Task: Create in the project TrailPlan in Backlog an issue 'Implement a feature for users to share their location and find nearby friends', assign it to team member softage.2@softage.net and change the status to IN PROGRESS.
Action: Mouse moved to (87, 187)
Screenshot: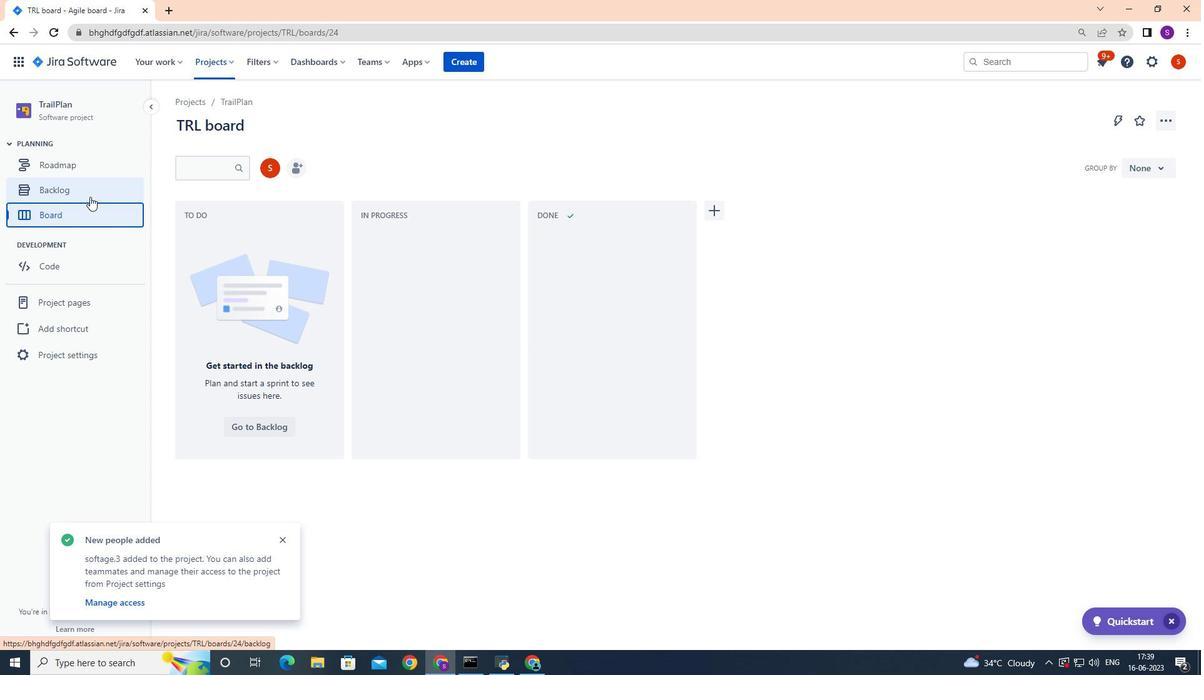 
Action: Mouse pressed left at (87, 187)
Screenshot: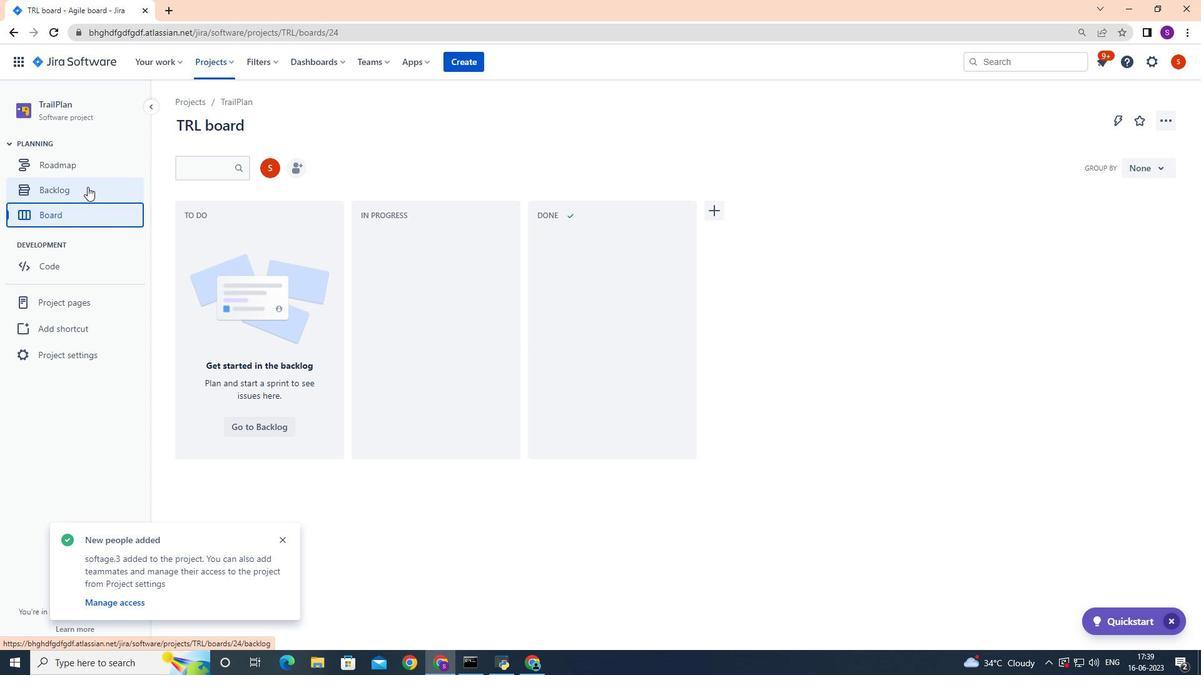 
Action: Mouse moved to (256, 250)
Screenshot: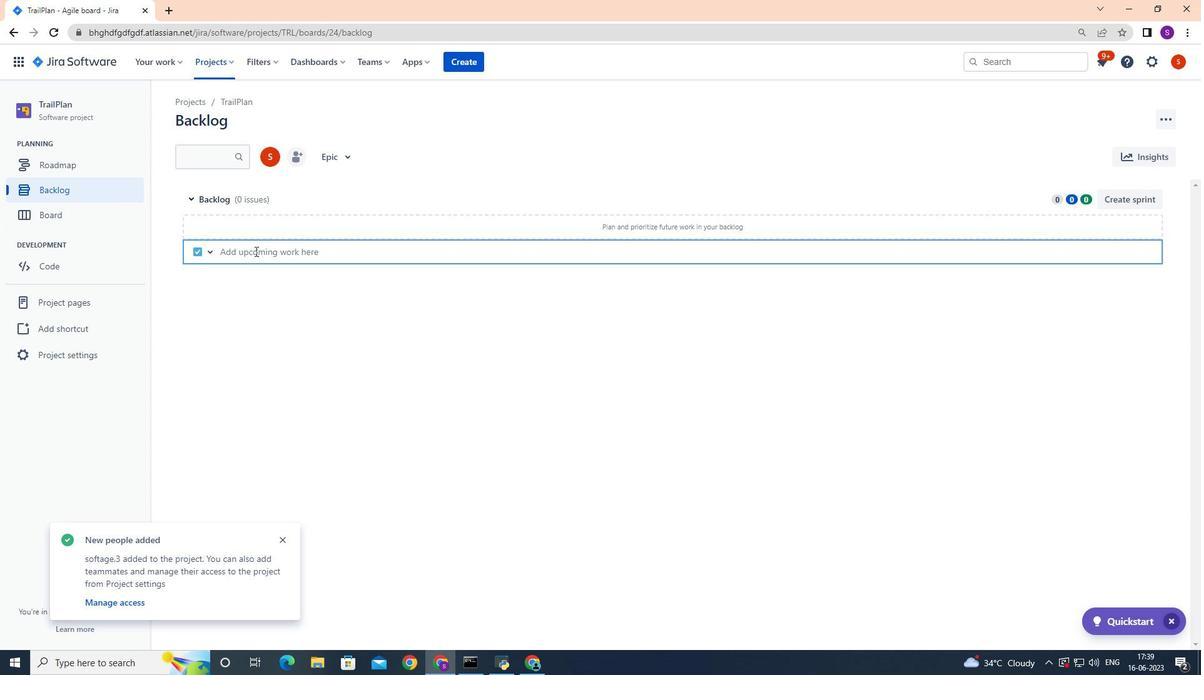
Action: Mouse pressed left at (256, 250)
Screenshot: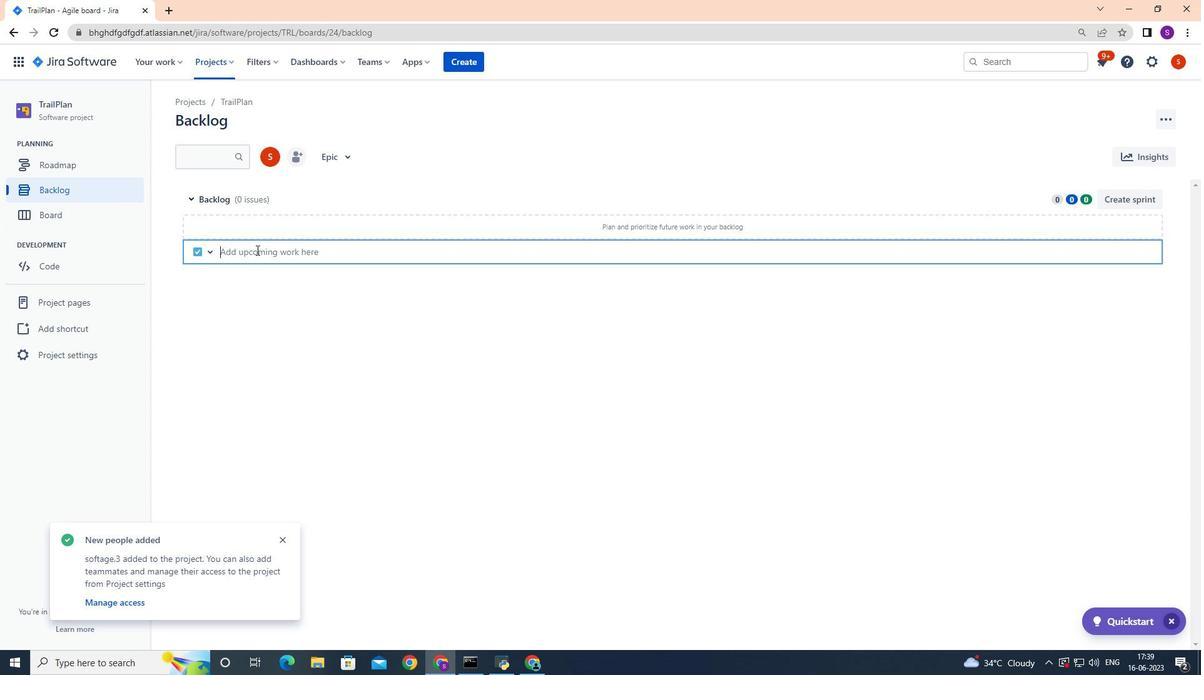 
Action: Key pressed <Key.shift>Implement<Key.space>a<Key.space>feature<Key.space>for<Key.space>users<Key.space>for<Key.space>users<Key.space>to<Key.space>share<Key.space>their<Key.space>location<Key.space>and<Key.space>finf<Key.space><Key.backspace><Key.backspace>d<Key.space>nearby<Key.space>friends<Key.enter>
Screenshot: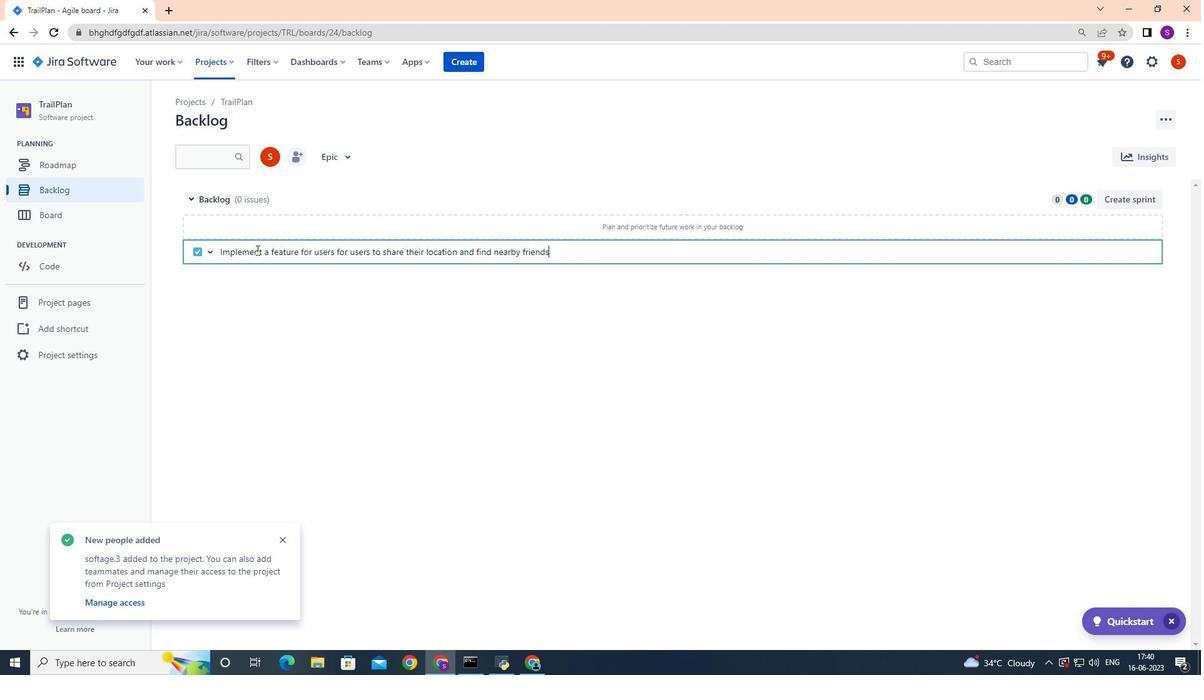 
Action: Mouse moved to (1120, 227)
Screenshot: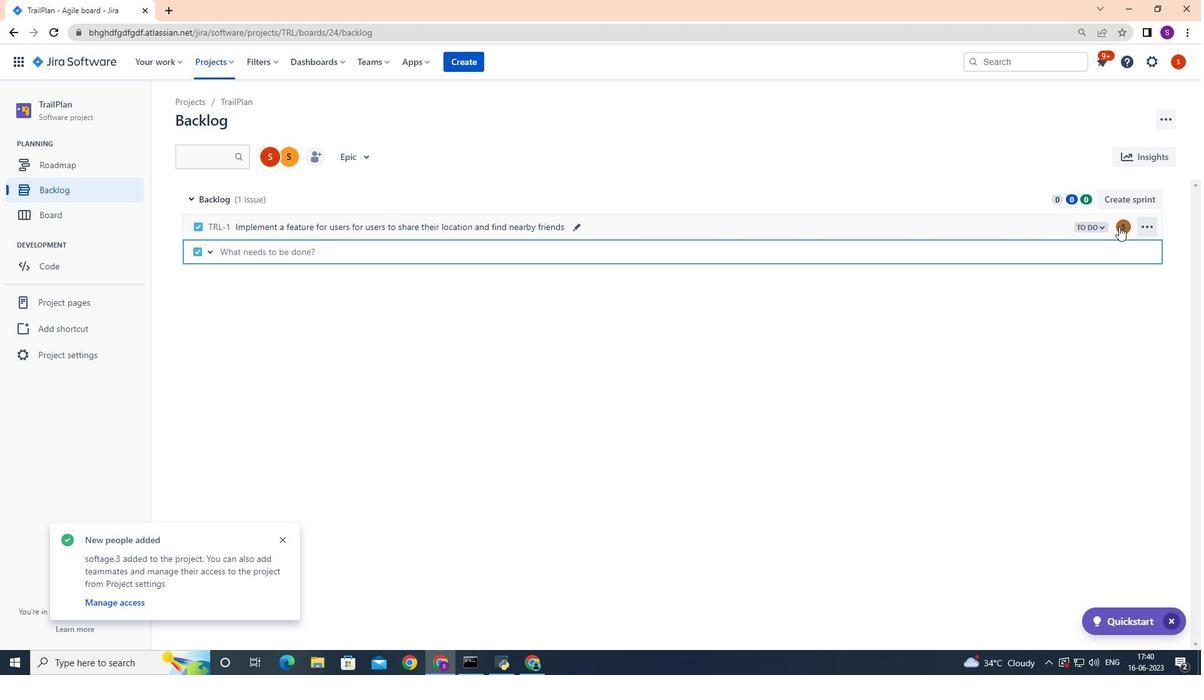 
Action: Mouse pressed left at (1120, 227)
Screenshot: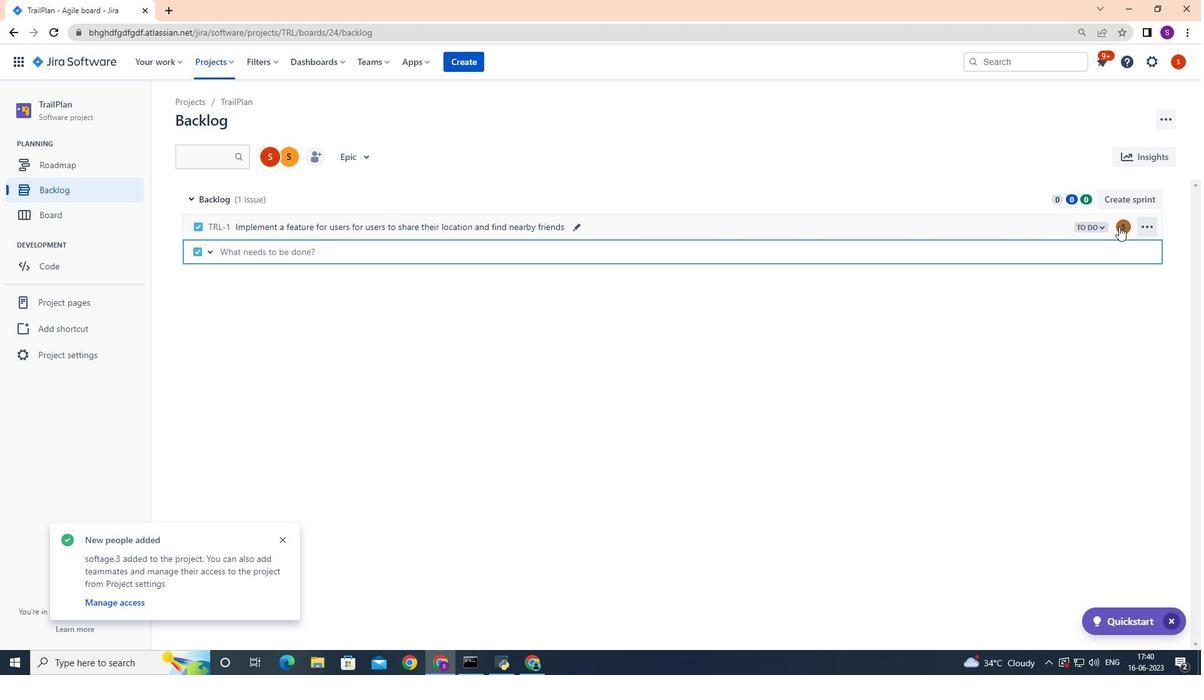 
Action: Mouse moved to (1084, 240)
Screenshot: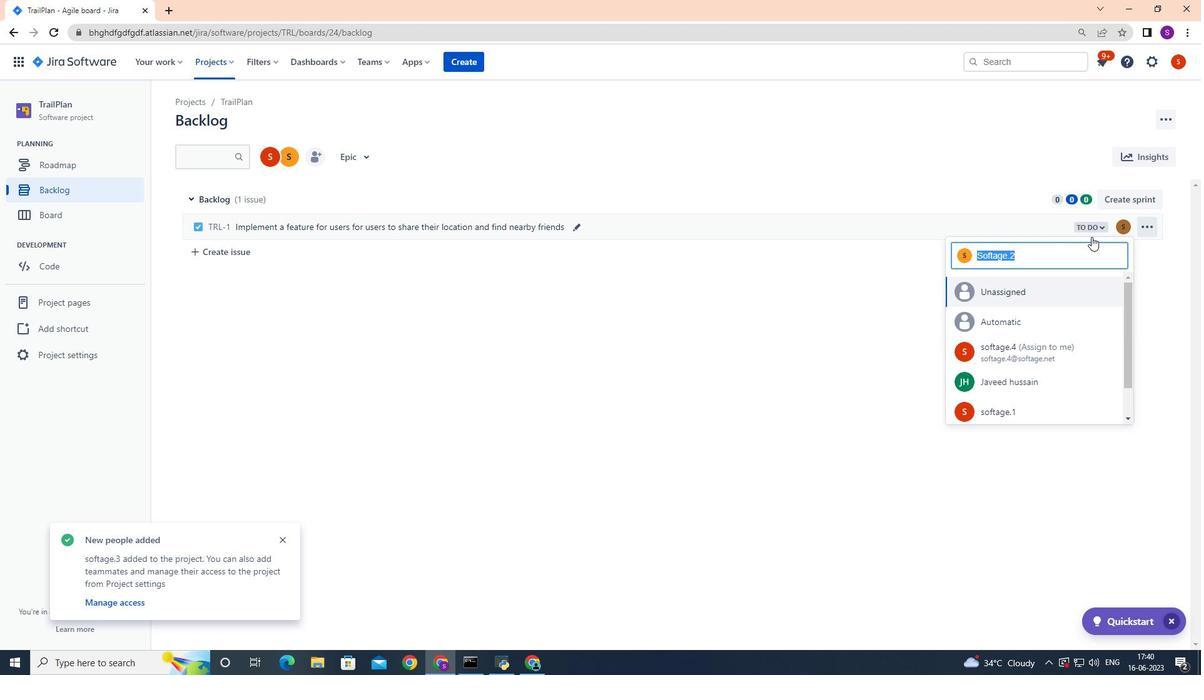 
Action: Key pressed softas<Key.backspace><Key.backspace>age.2
Screenshot: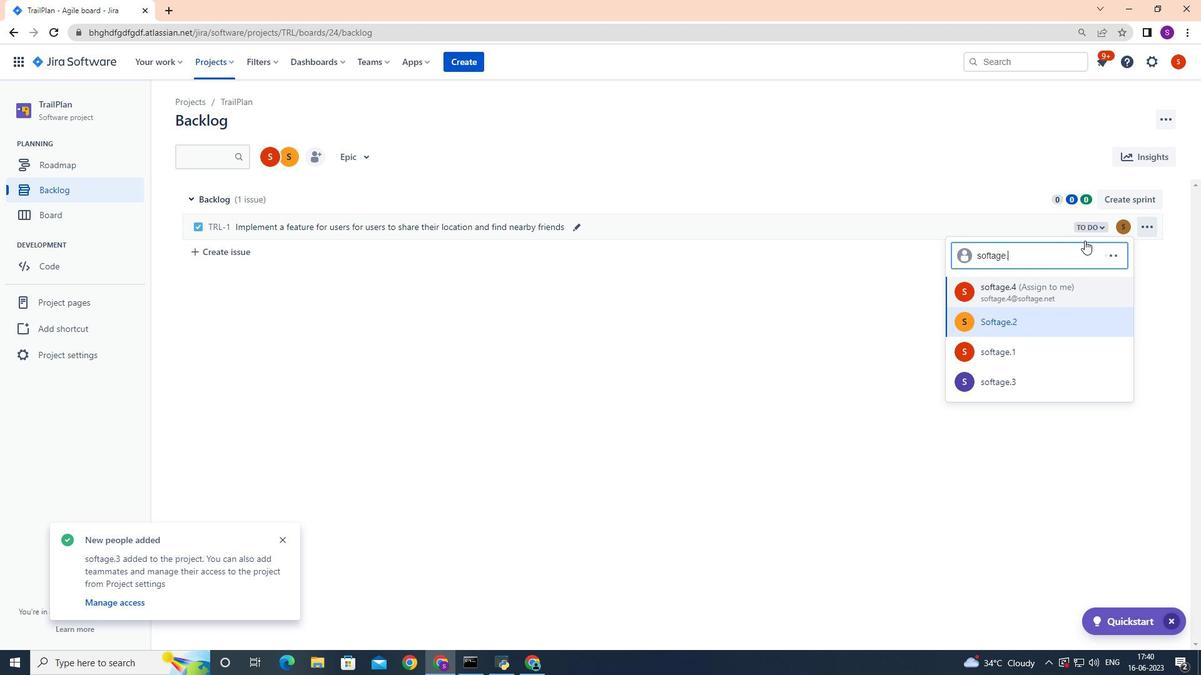 
Action: Mouse moved to (1046, 322)
Screenshot: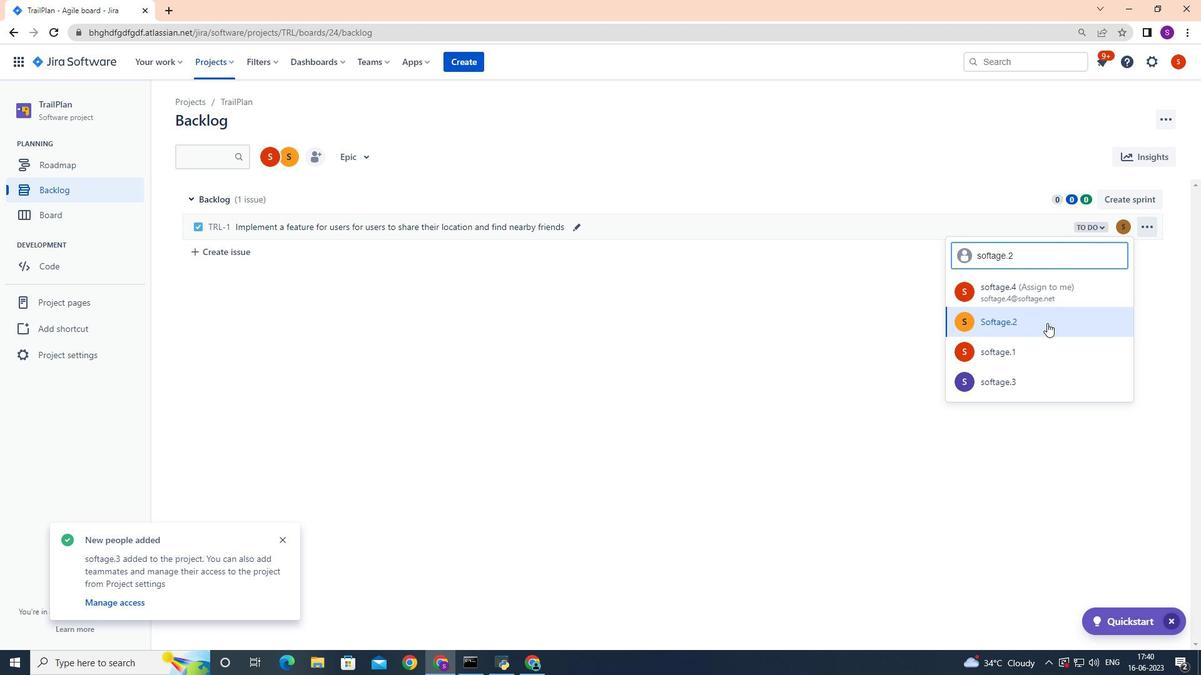 
Action: Mouse pressed left at (1046, 322)
Screenshot: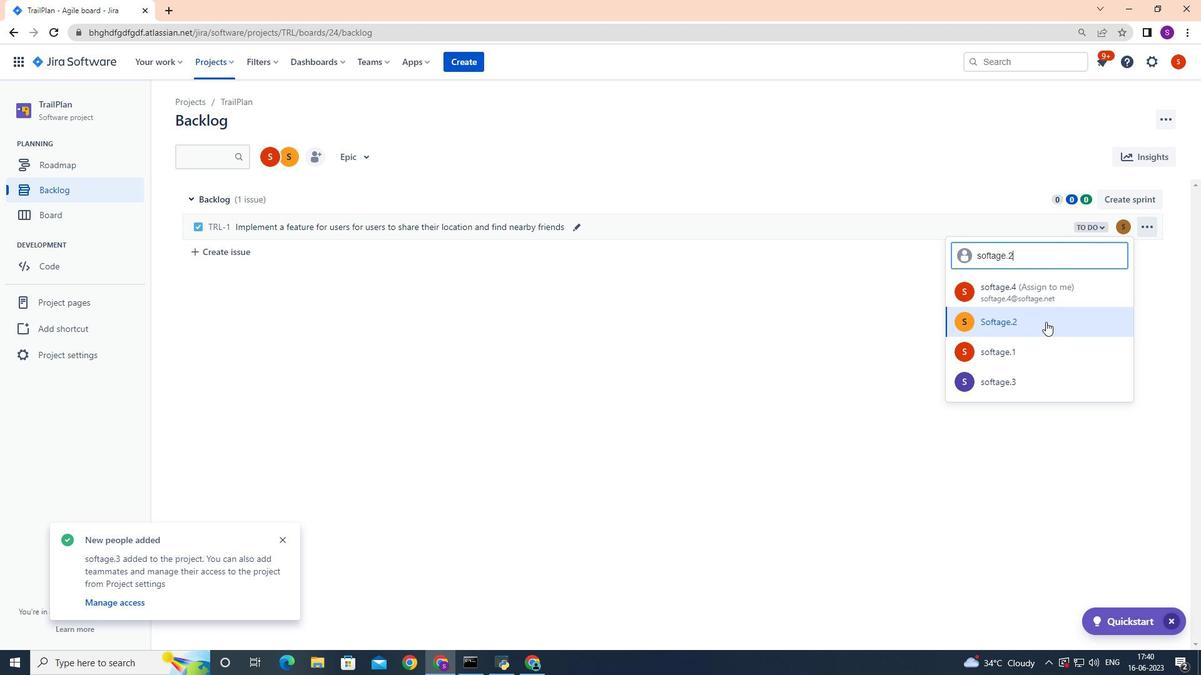 
Action: Mouse moved to (1099, 225)
Screenshot: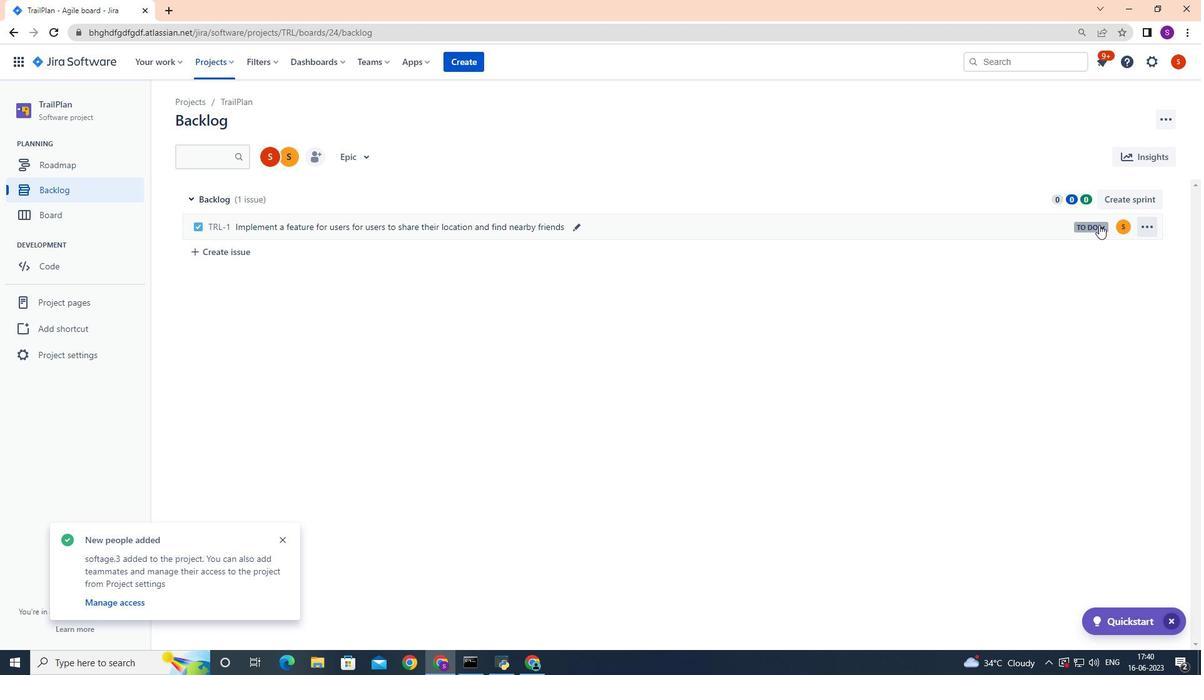 
Action: Mouse pressed left at (1099, 225)
Screenshot: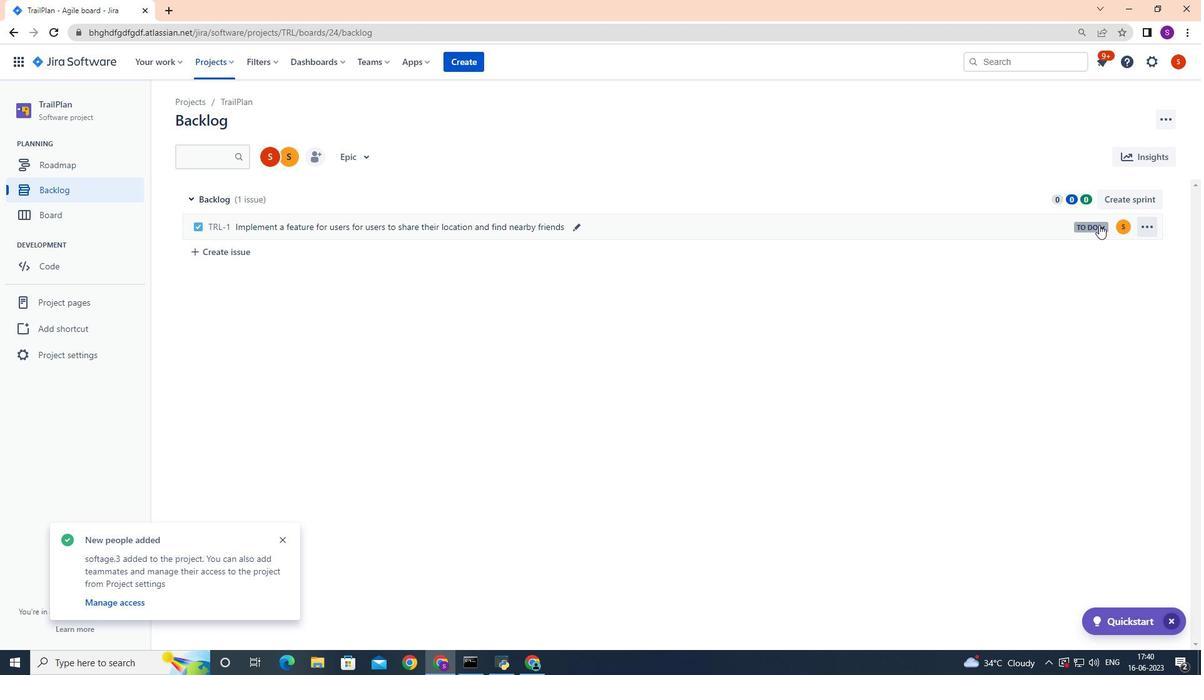 
Action: Mouse moved to (1042, 250)
Screenshot: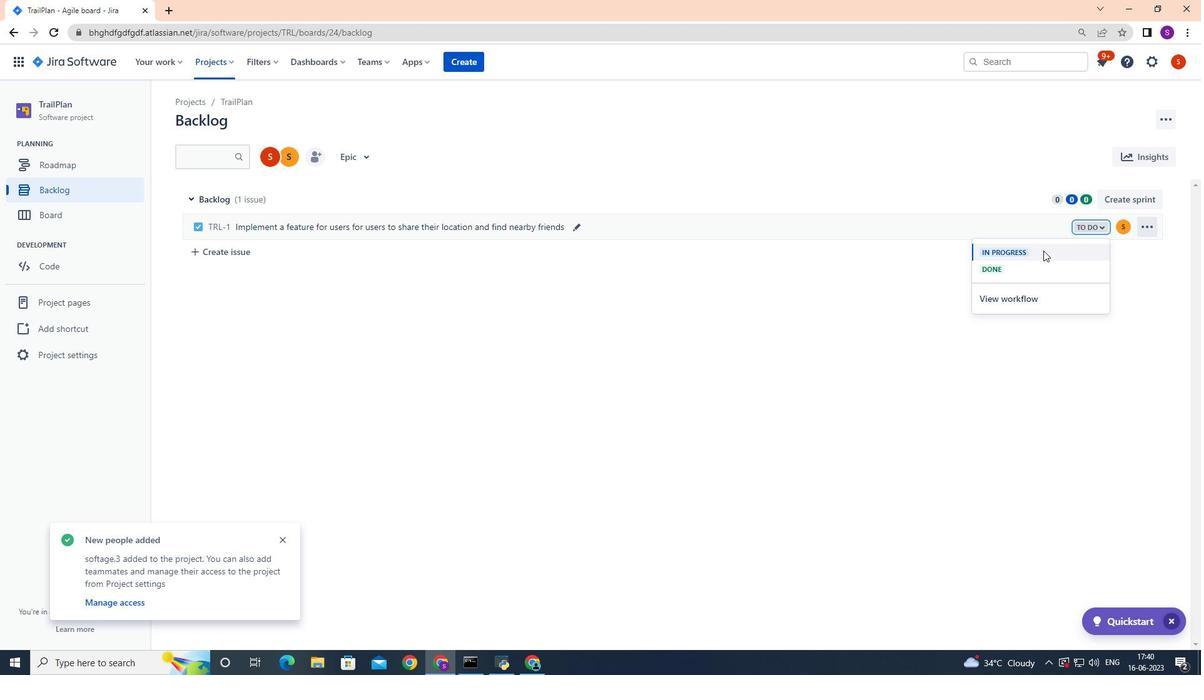 
Action: Mouse pressed left at (1042, 250)
Screenshot: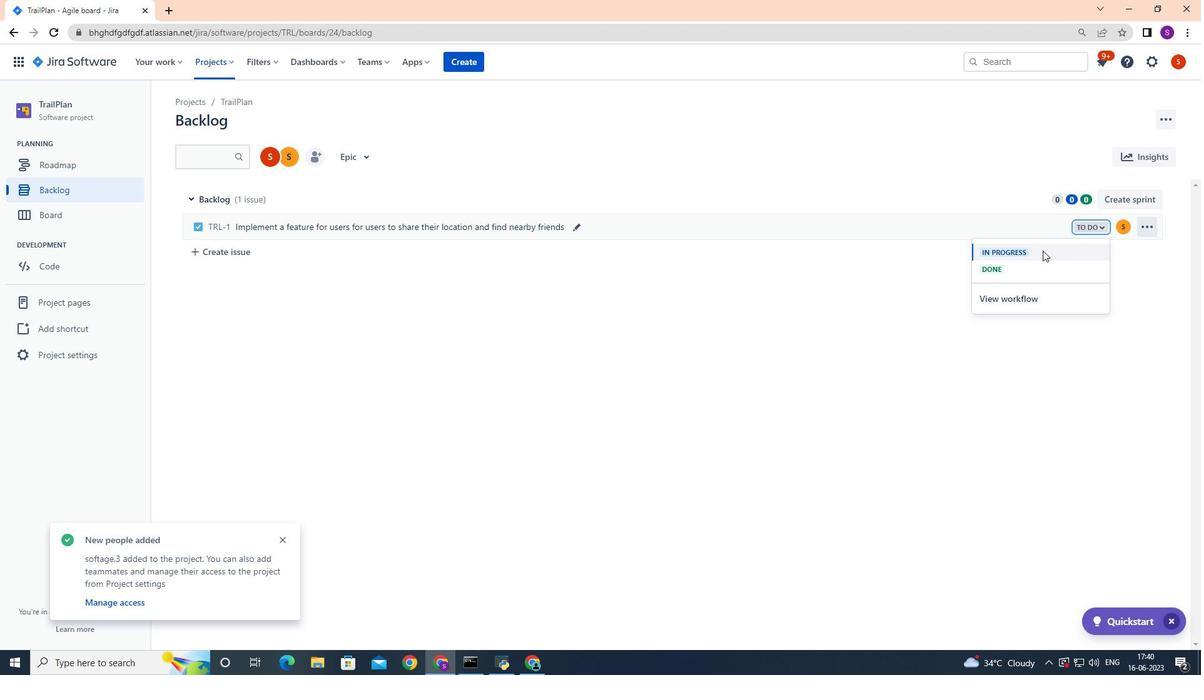 
Action: Mouse moved to (895, 260)
Screenshot: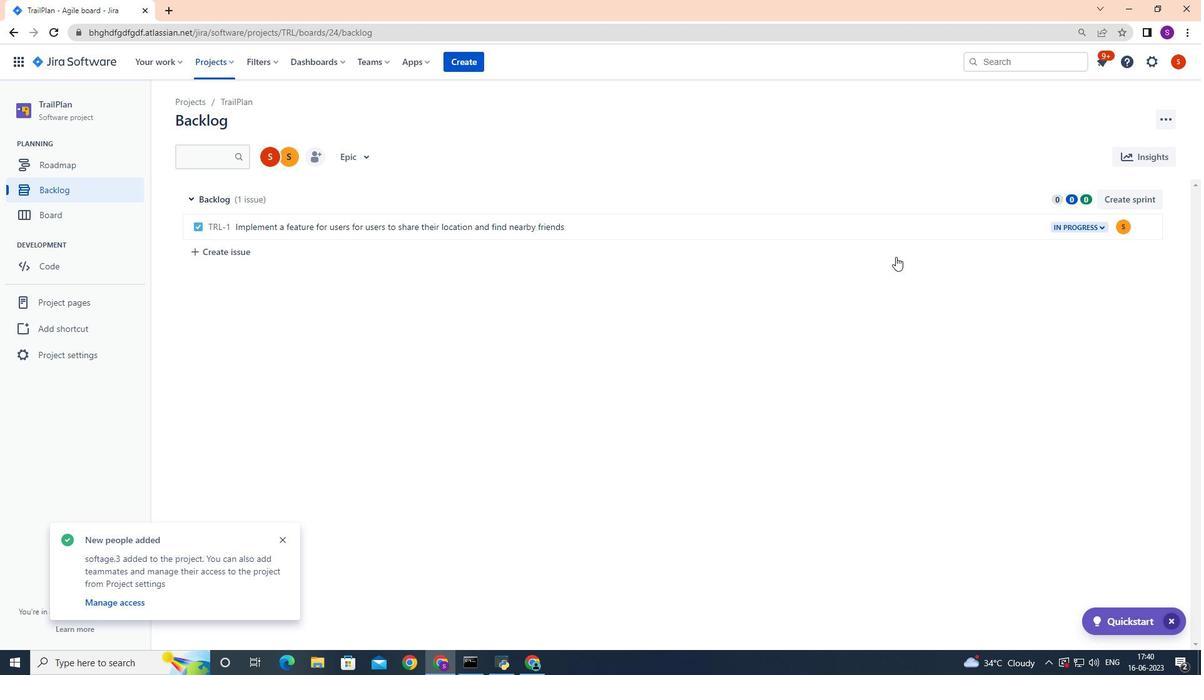 
